 Task: Check the sale-to-list ratio of mud room in the last 5 years.
Action: Mouse moved to (906, 204)
Screenshot: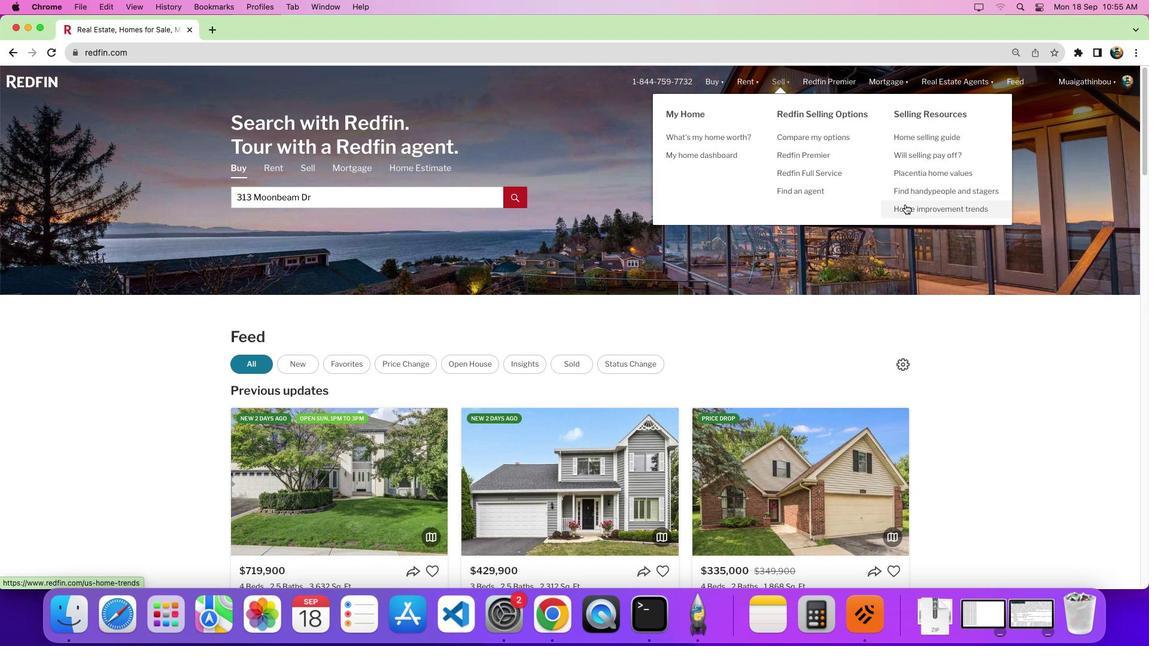 
Action: Mouse pressed left at (906, 204)
Screenshot: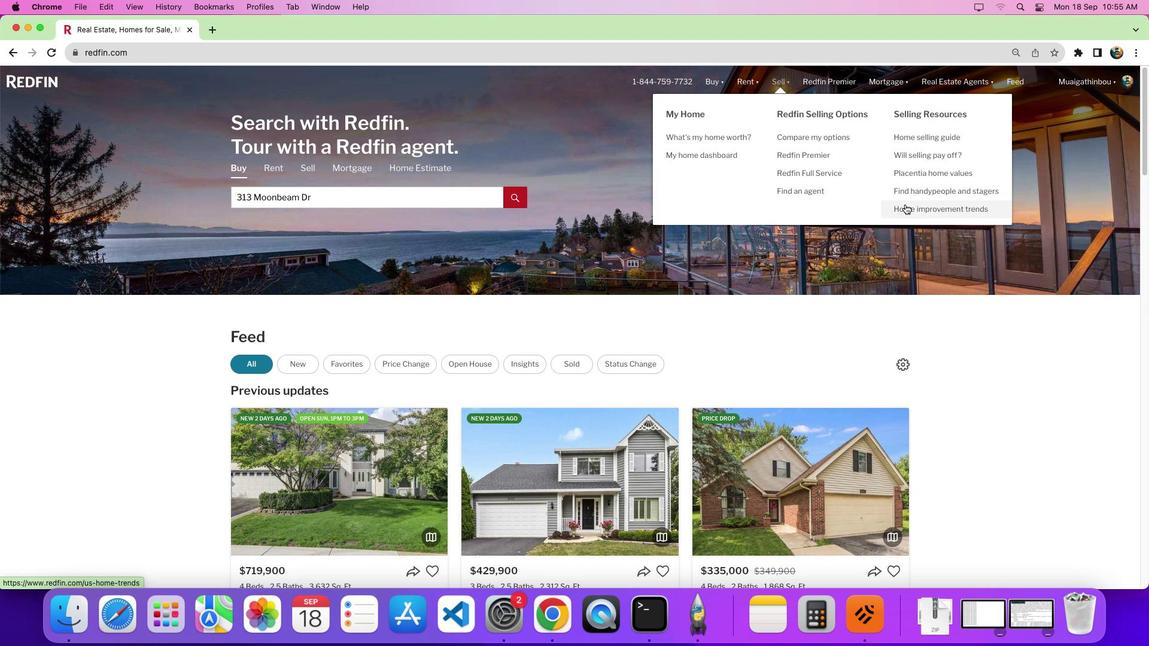 
Action: Mouse pressed left at (906, 204)
Screenshot: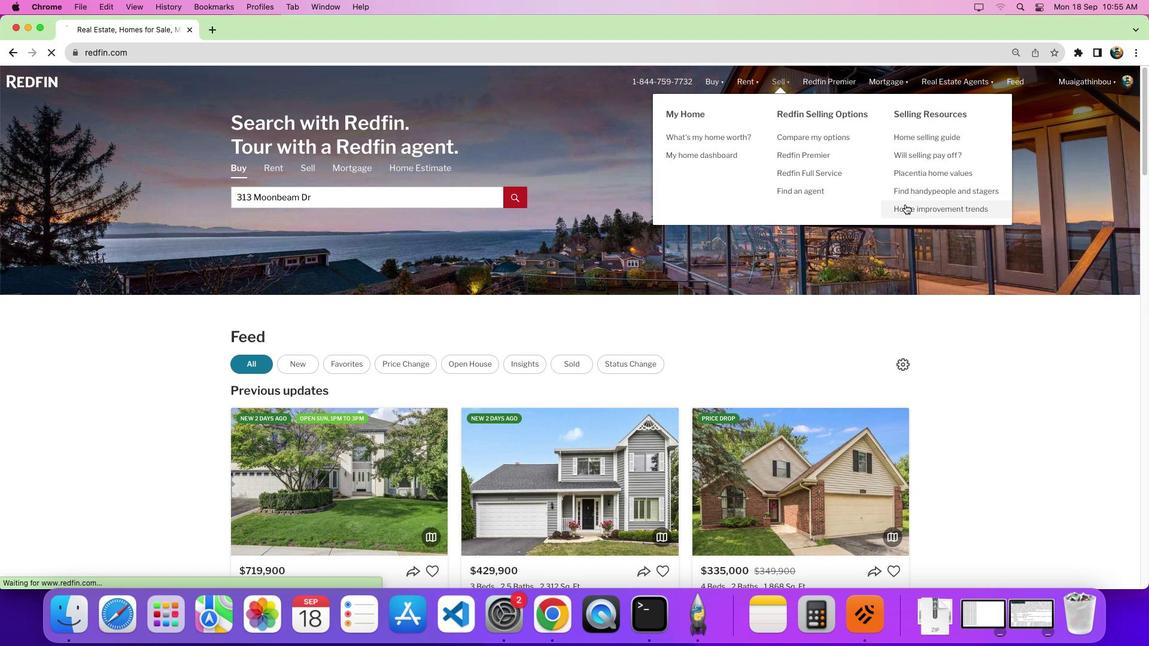 
Action: Mouse moved to (329, 227)
Screenshot: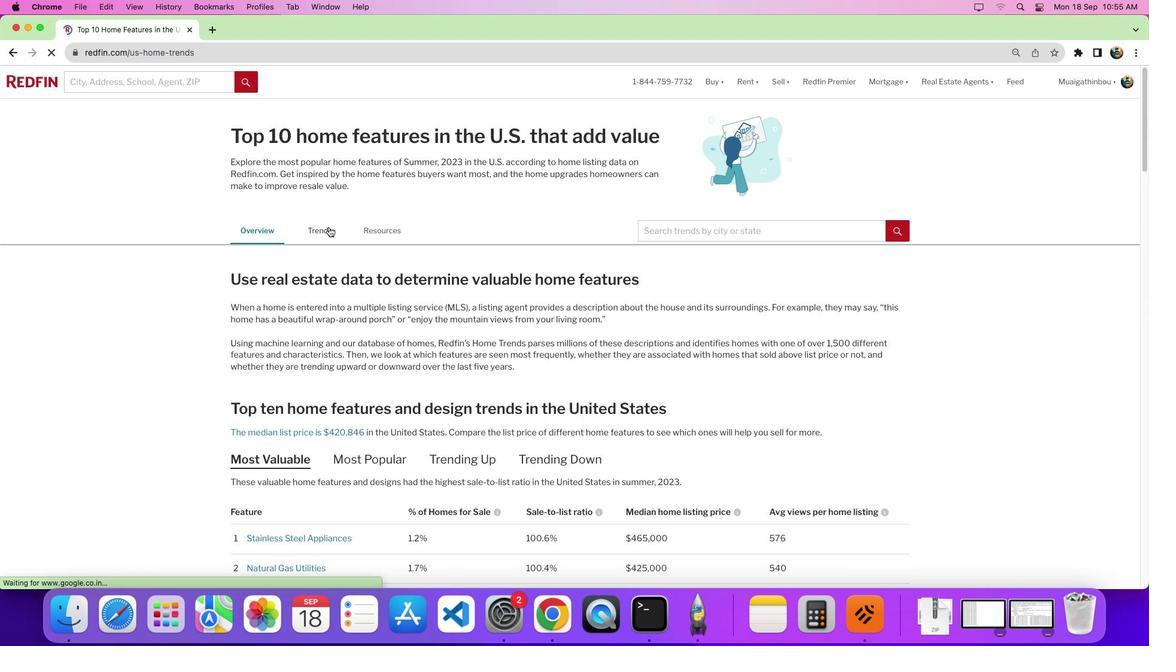 
Action: Mouse pressed left at (329, 227)
Screenshot: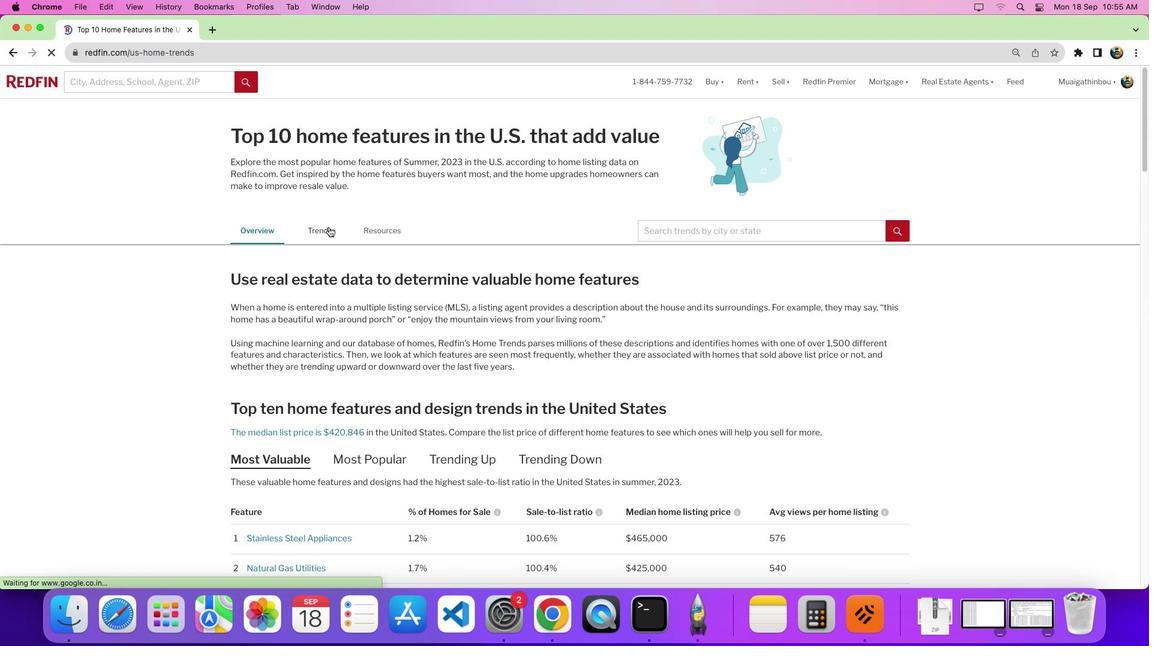 
Action: Mouse moved to (1141, 336)
Screenshot: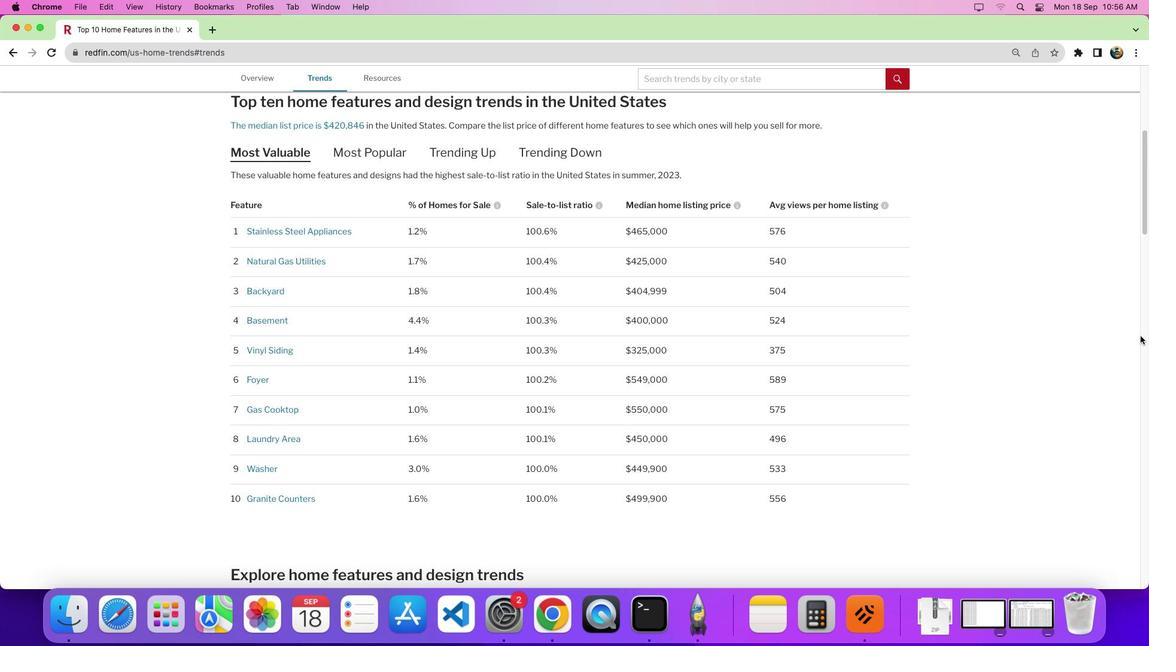 
Action: Mouse pressed left at (1141, 336)
Screenshot: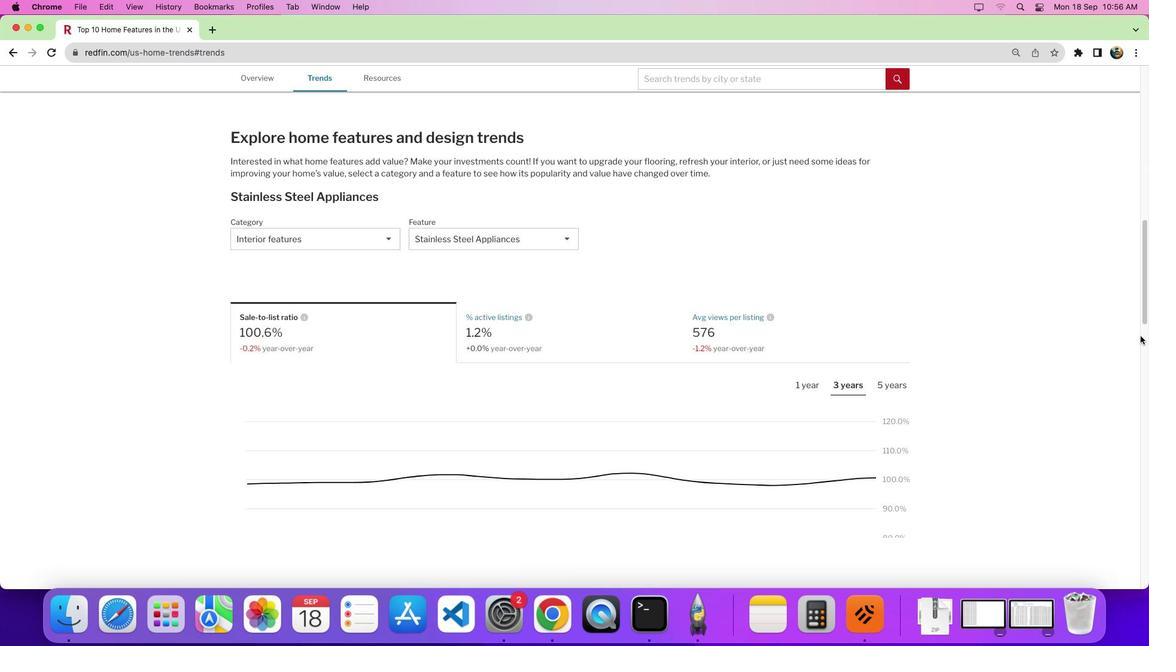 
Action: Mouse moved to (275, 221)
Screenshot: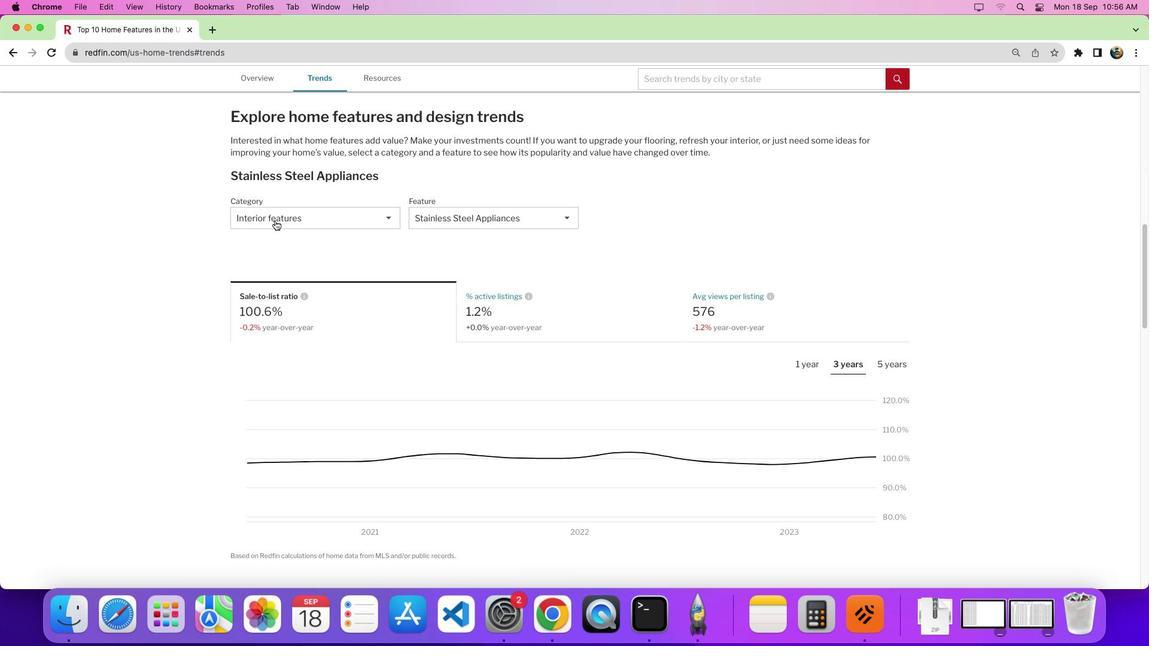 
Action: Mouse pressed left at (275, 221)
Screenshot: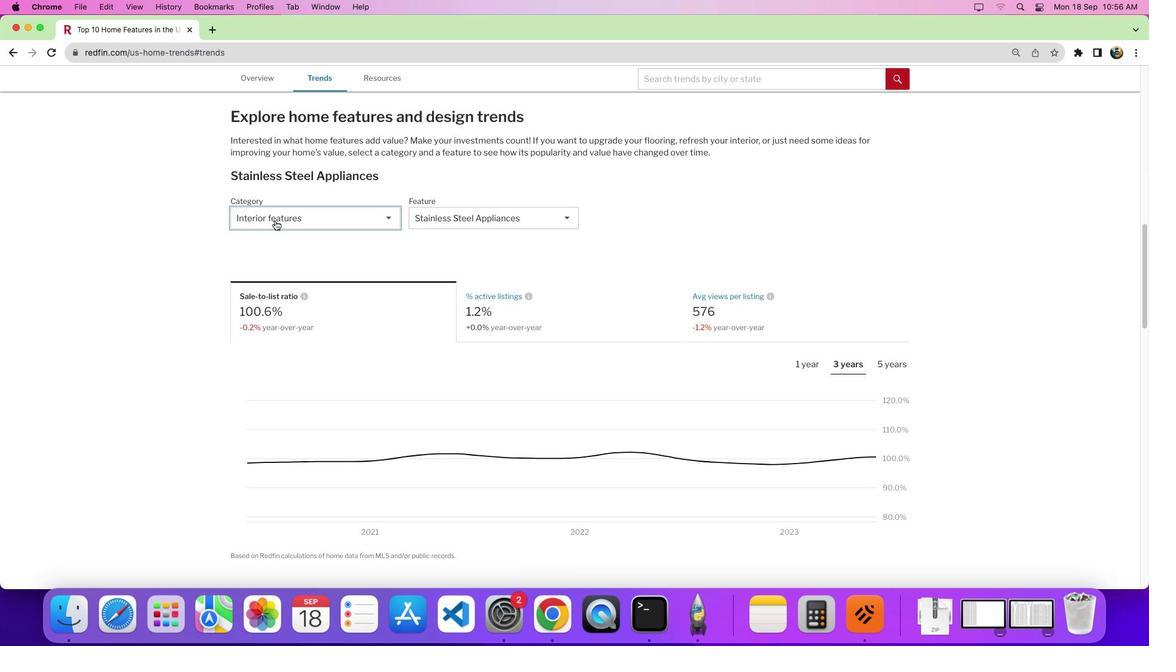 
Action: Mouse moved to (299, 270)
Screenshot: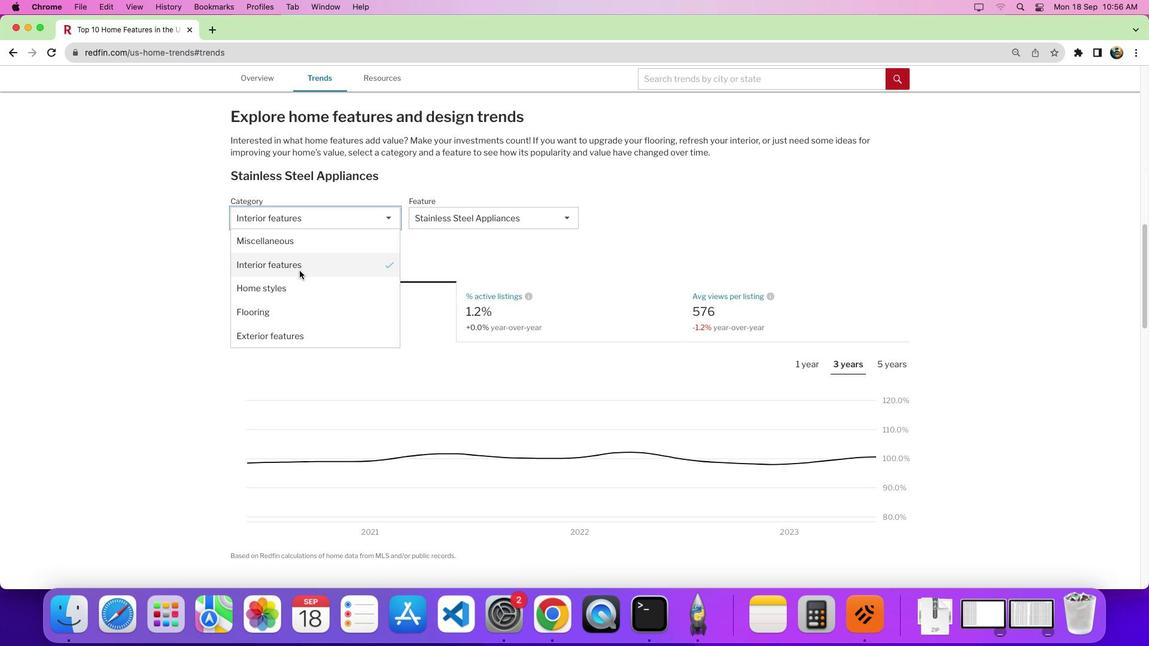 
Action: Mouse pressed left at (299, 270)
Screenshot: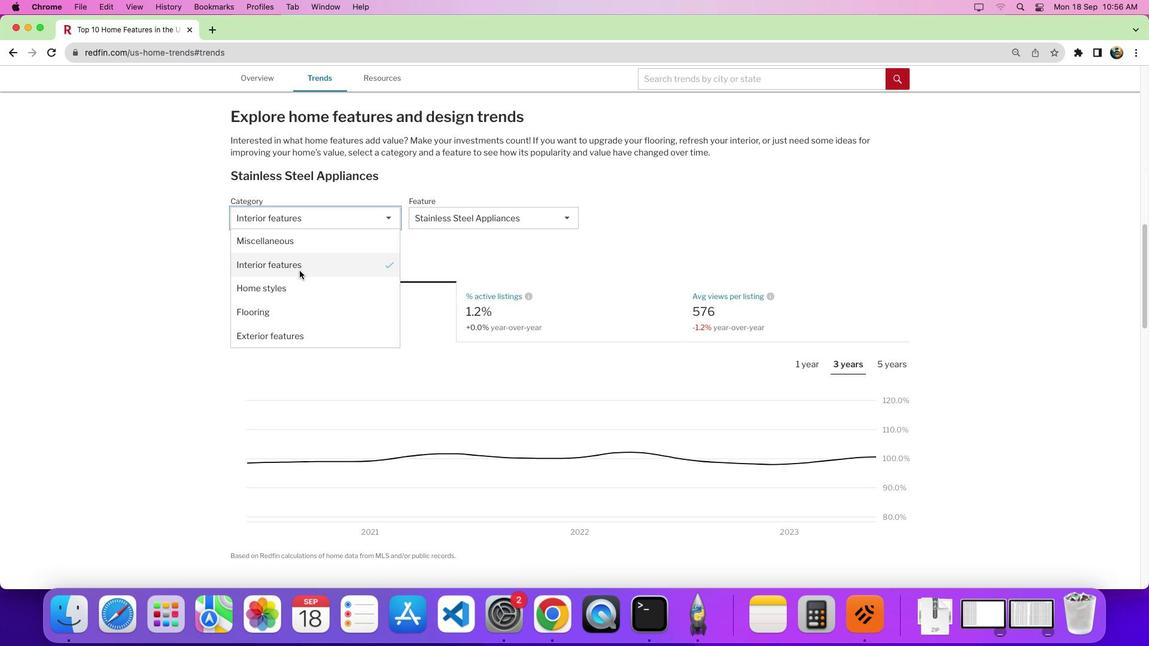 
Action: Mouse moved to (493, 216)
Screenshot: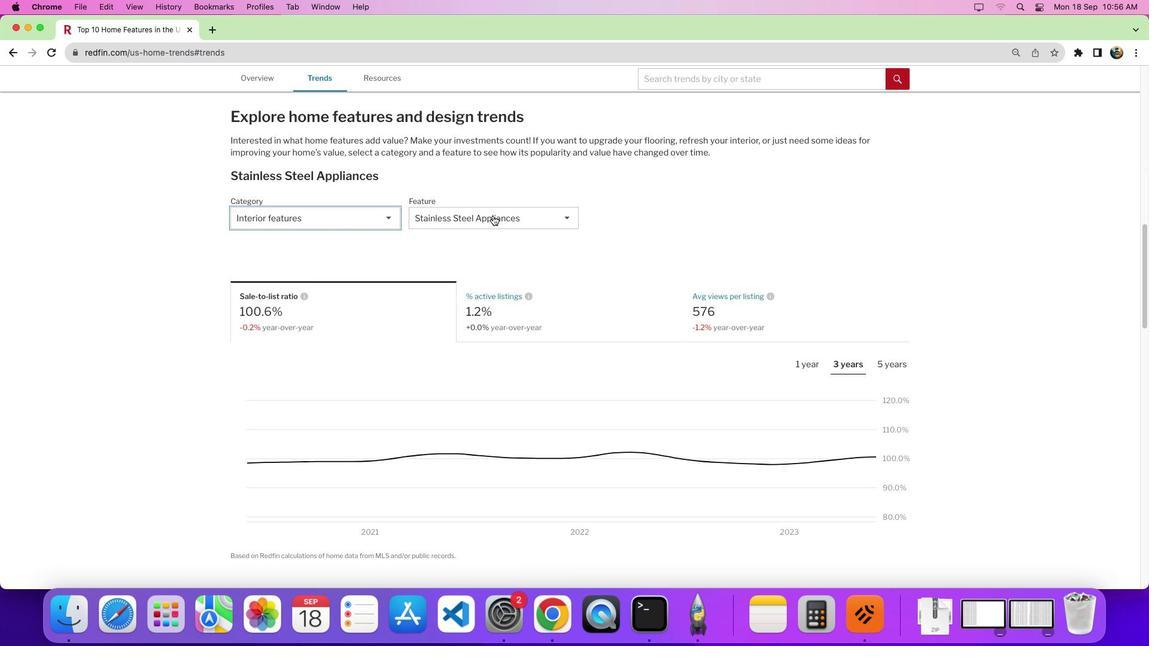 
Action: Mouse pressed left at (493, 216)
Screenshot: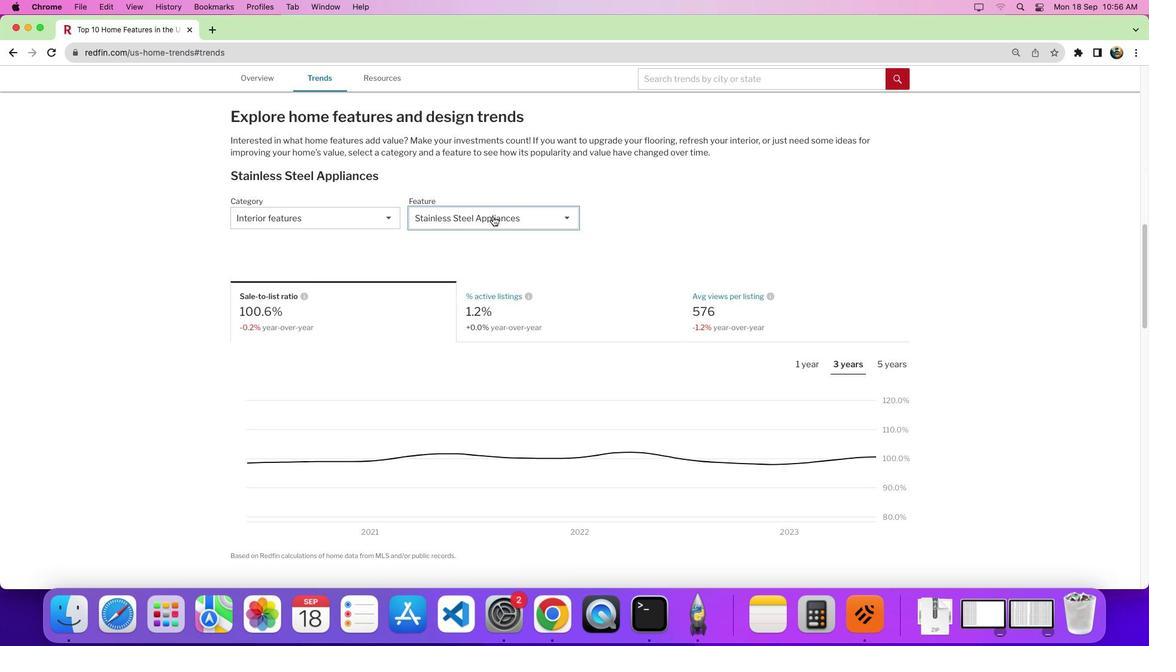 
Action: Mouse moved to (575, 307)
Screenshot: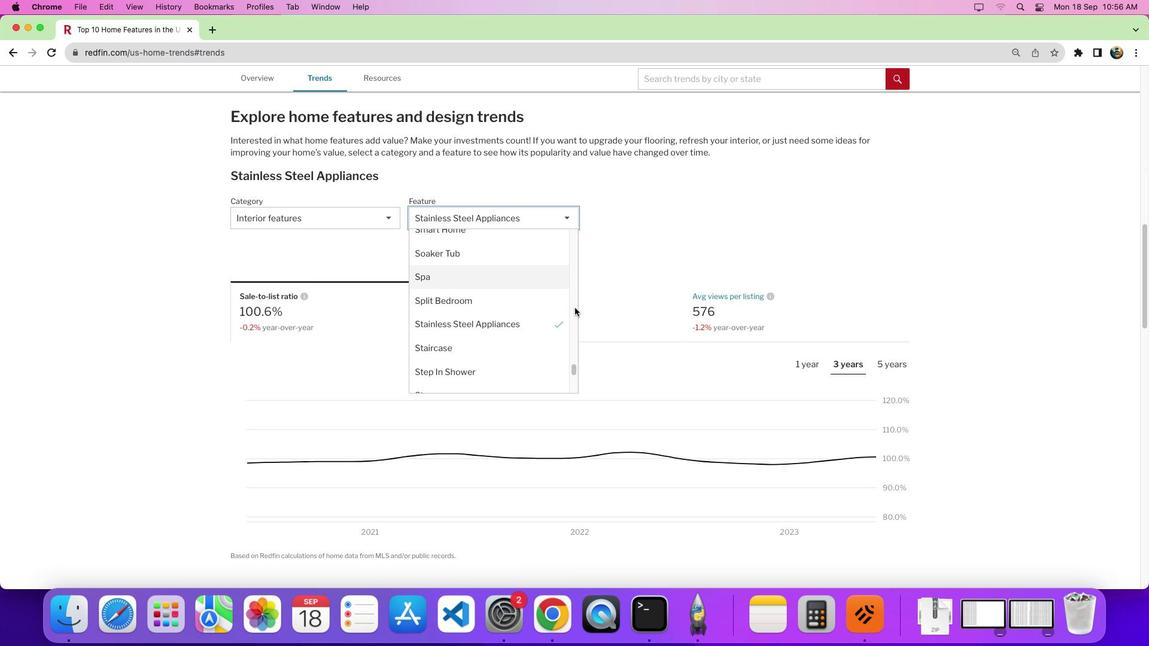 
Action: Mouse pressed left at (575, 307)
Screenshot: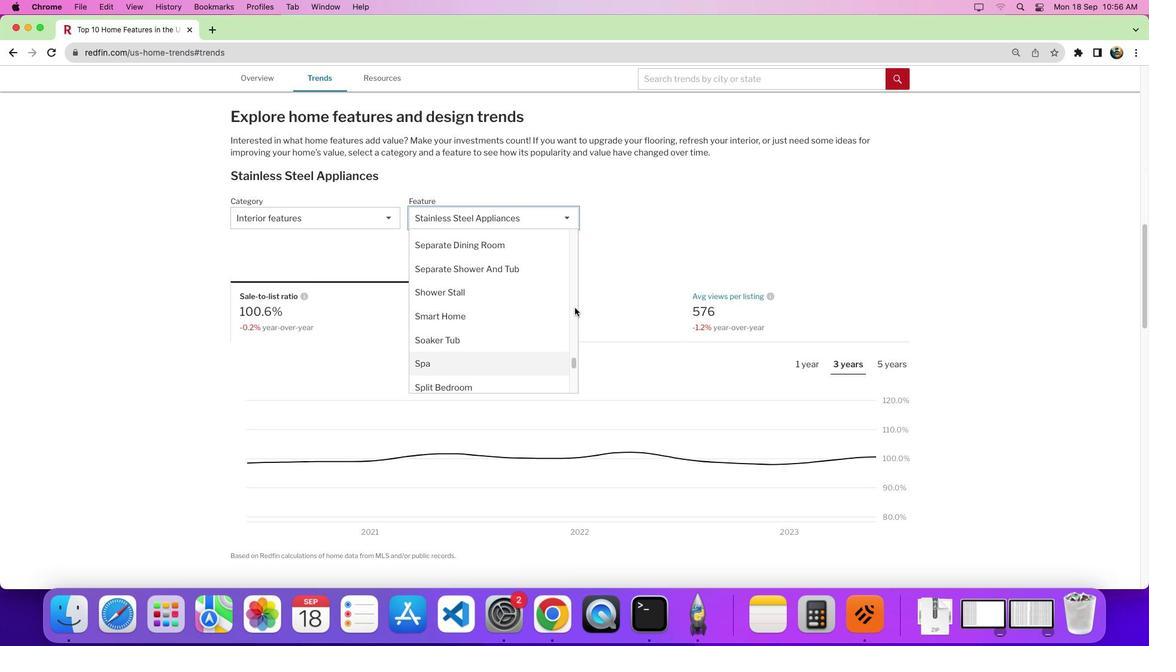 
Action: Mouse pressed left at (575, 307)
Screenshot: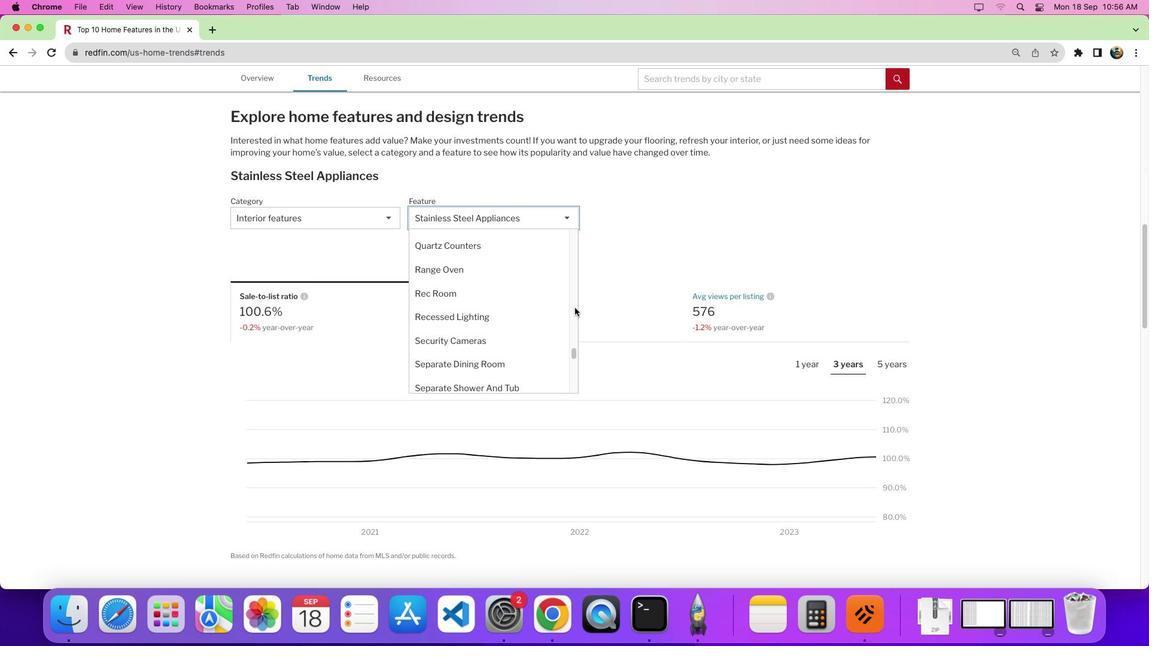 
Action: Mouse moved to (575, 312)
Screenshot: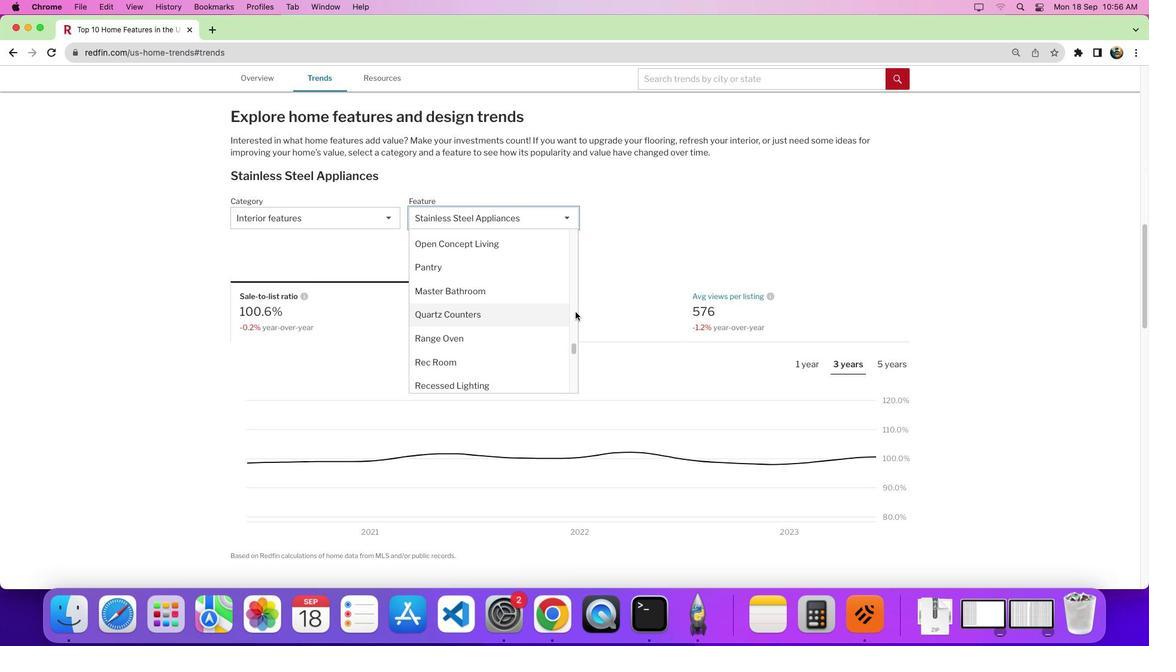 
Action: Mouse pressed left at (575, 312)
Screenshot: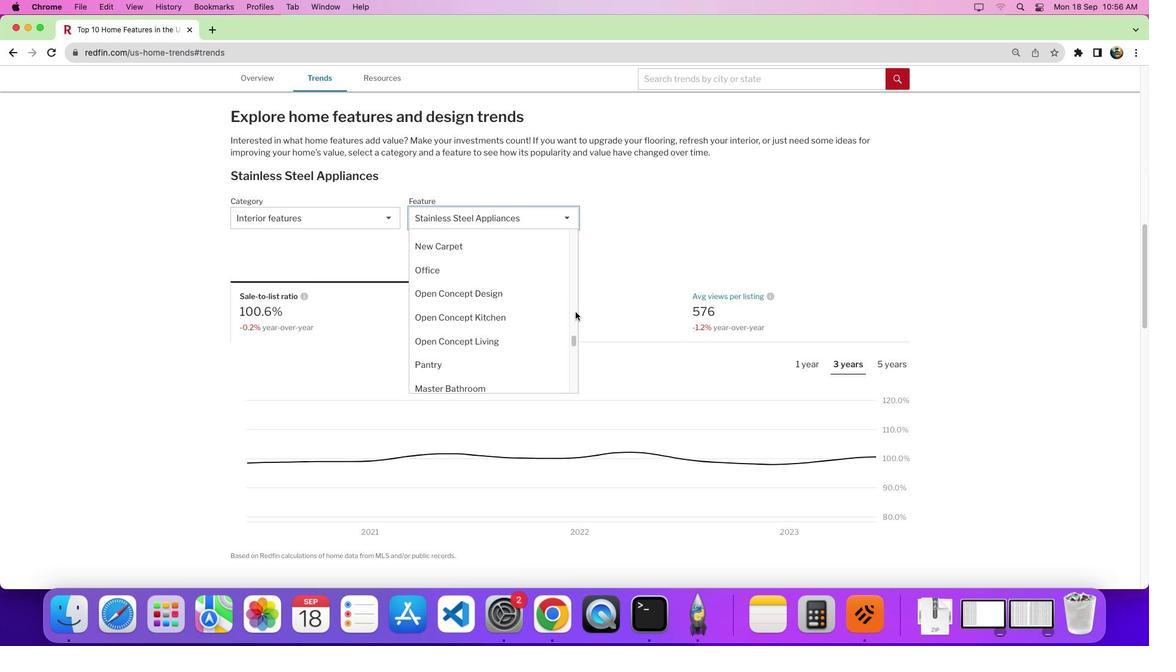 
Action: Mouse moved to (470, 244)
Screenshot: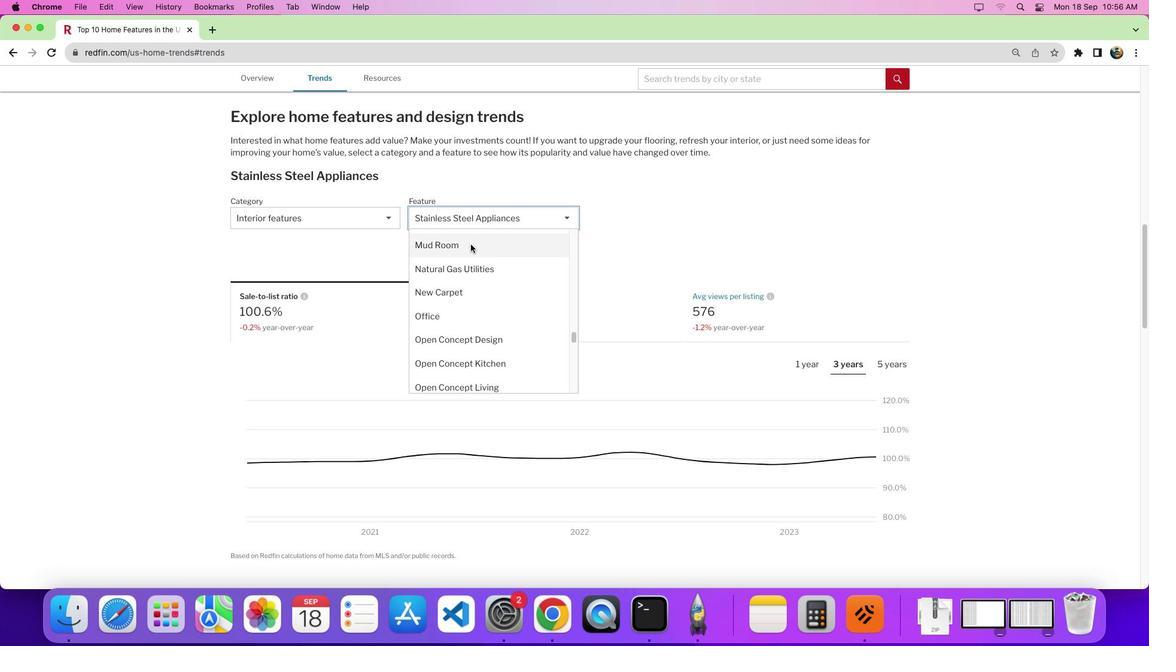 
Action: Mouse pressed left at (470, 244)
Screenshot: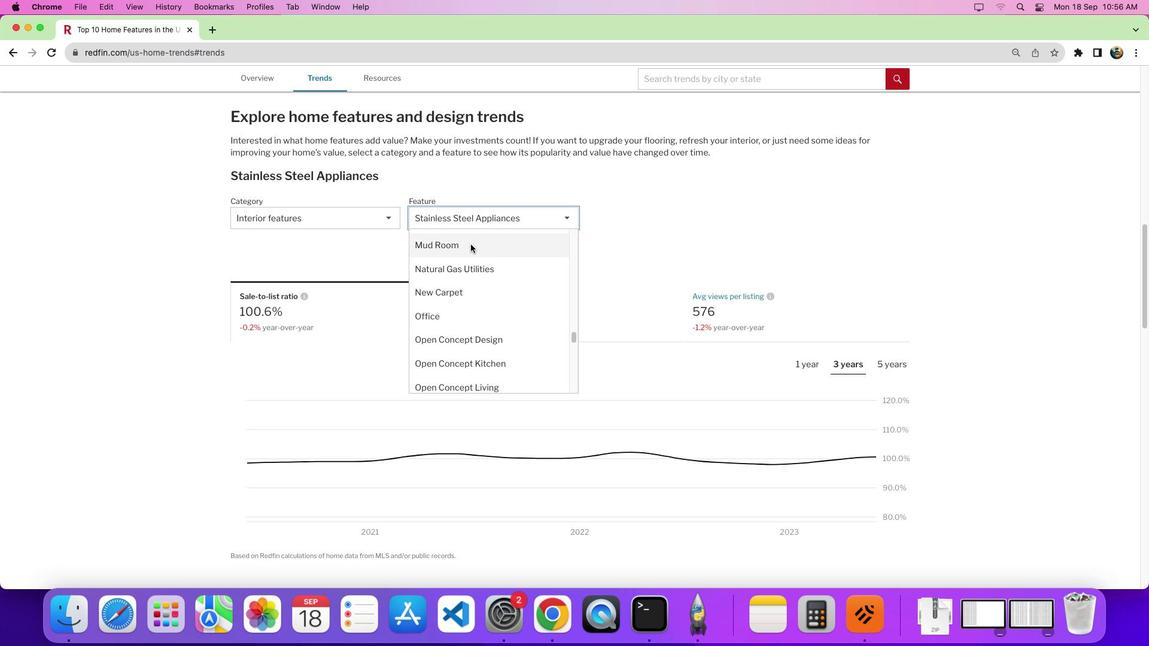 
Action: Mouse moved to (891, 361)
Screenshot: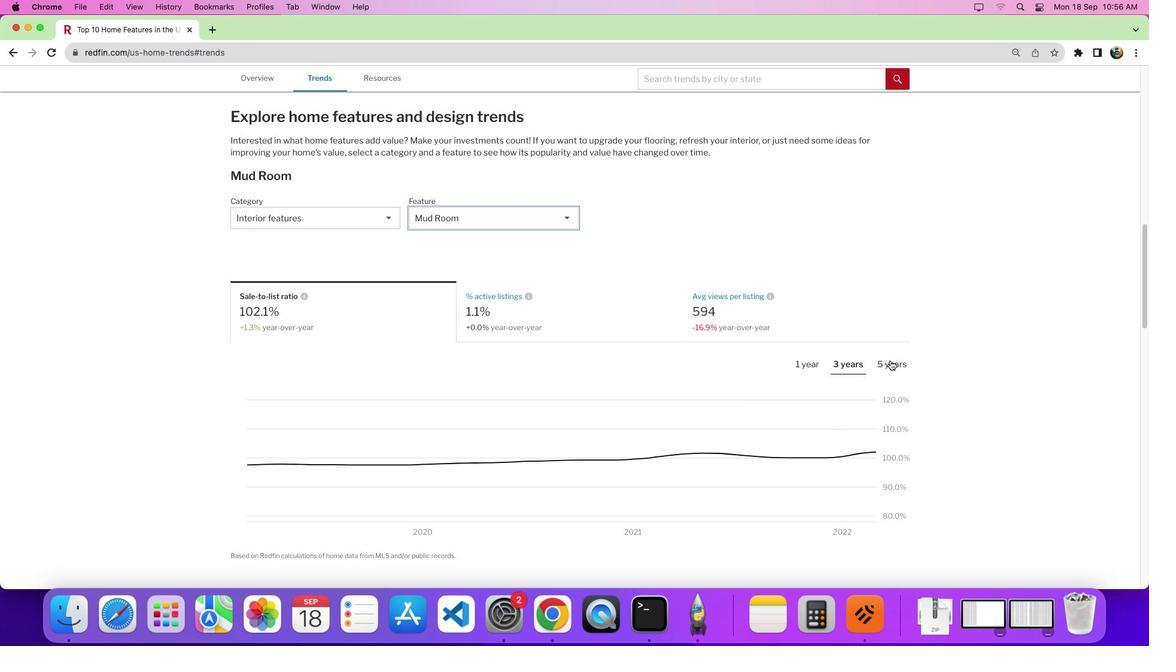 
Action: Mouse pressed left at (891, 361)
Screenshot: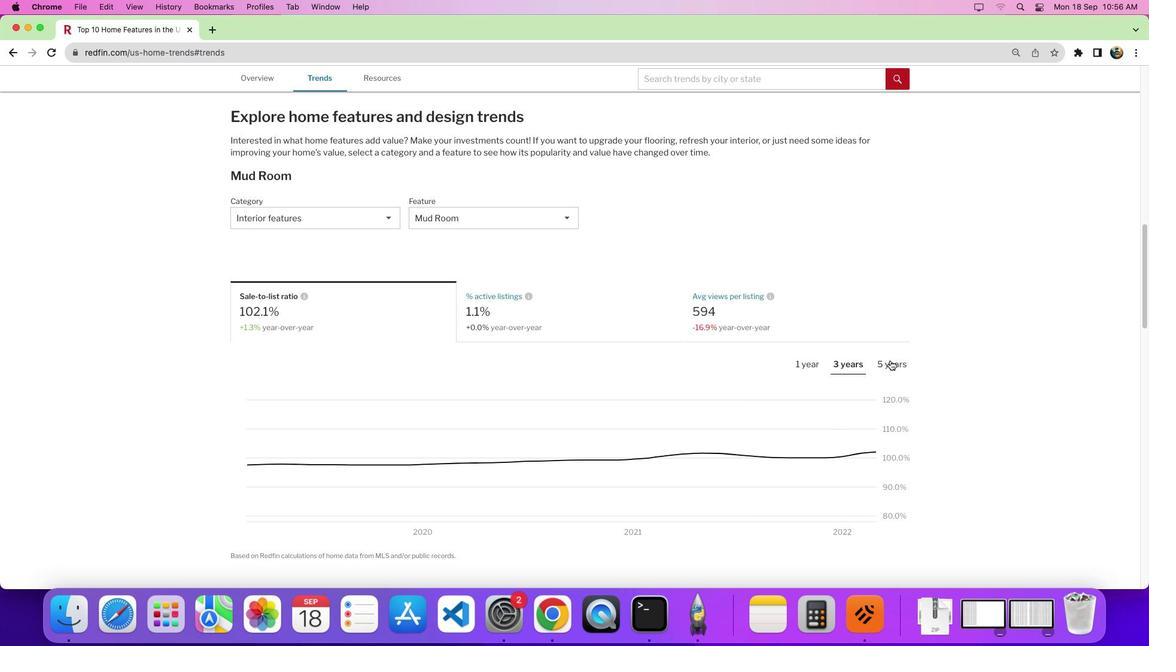 
Action: Mouse moved to (951, 379)
Screenshot: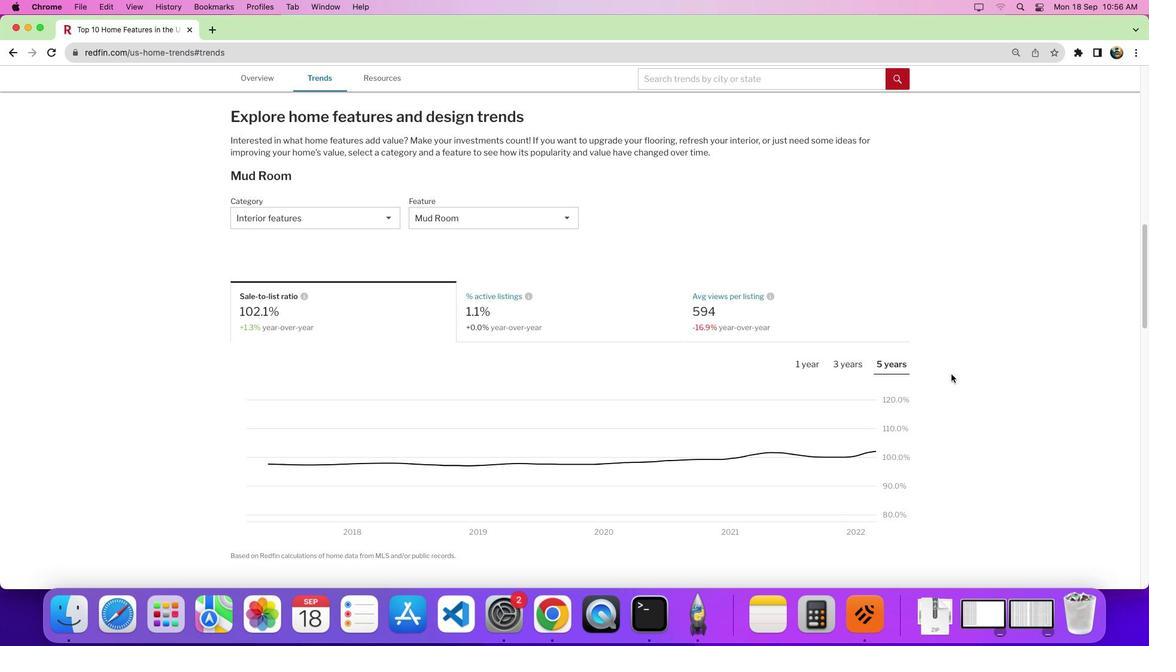 
